 Task: Add Youtheory Collagen Liquid, Natural Berry Flavor to the cart.
Action: Mouse moved to (233, 107)
Screenshot: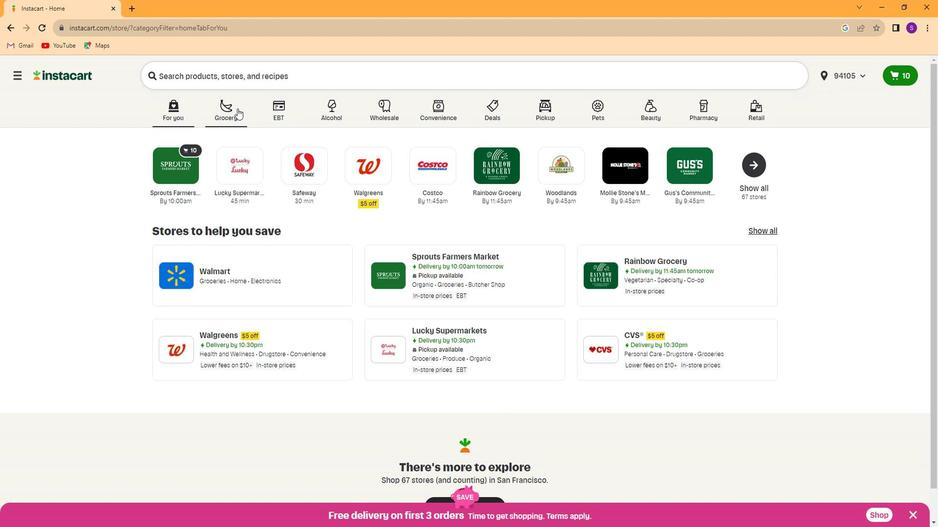 
Action: Mouse pressed left at (233, 107)
Screenshot: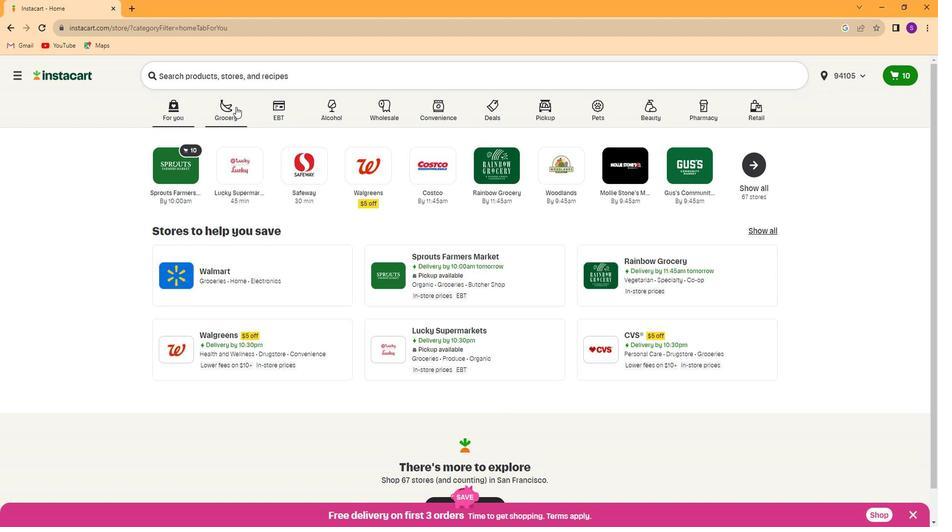 
Action: Mouse moved to (681, 176)
Screenshot: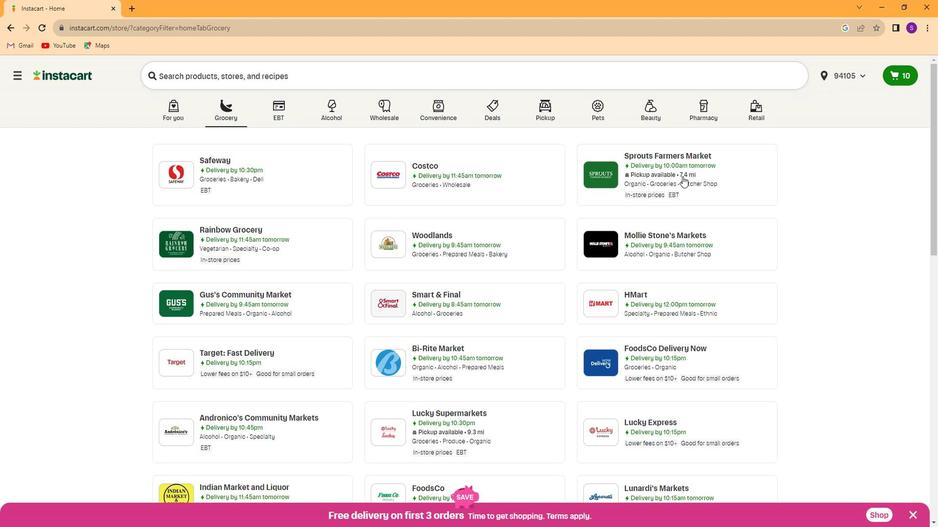 
Action: Mouse pressed left at (681, 176)
Screenshot: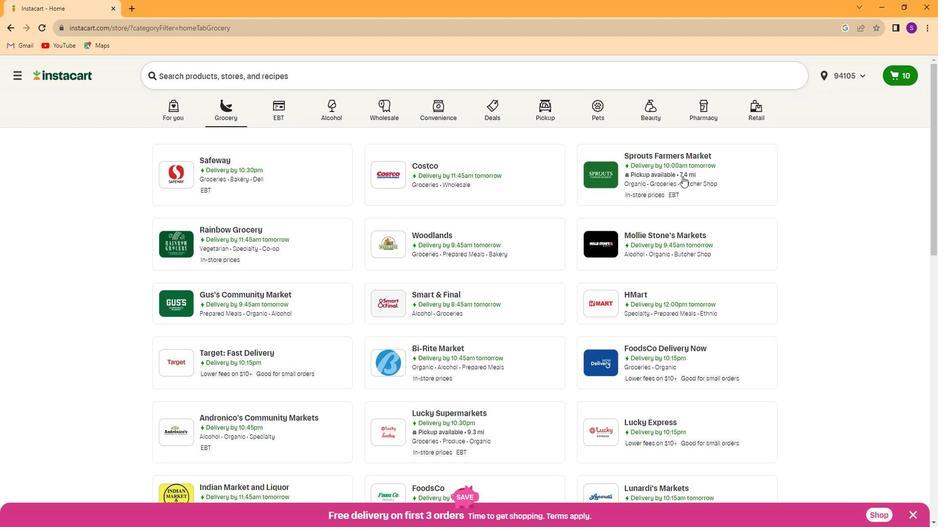 
Action: Mouse moved to (71, 385)
Screenshot: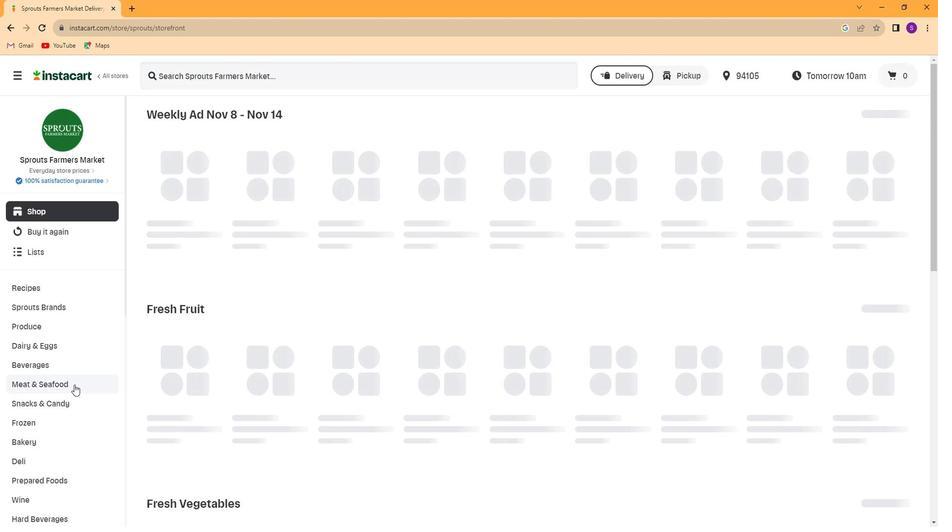 
Action: Mouse scrolled (71, 385) with delta (0, 0)
Screenshot: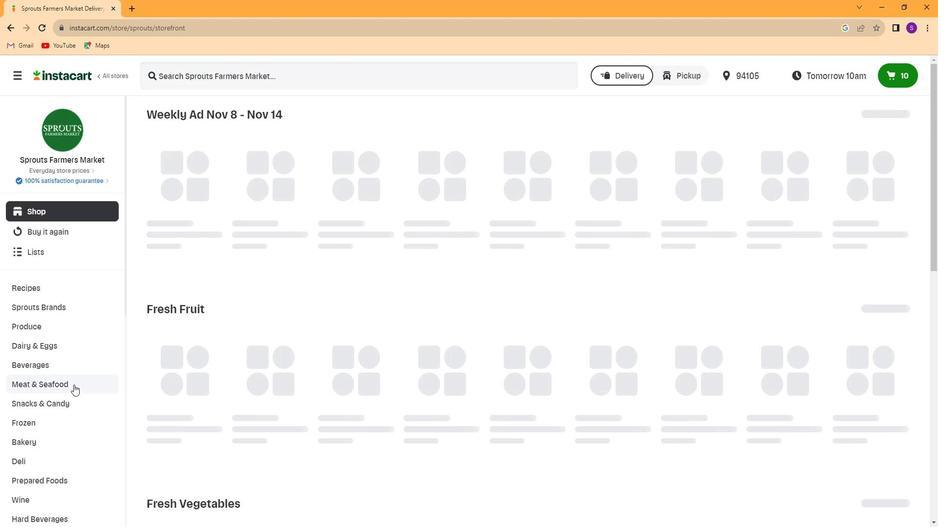 
Action: Mouse moved to (70, 386)
Screenshot: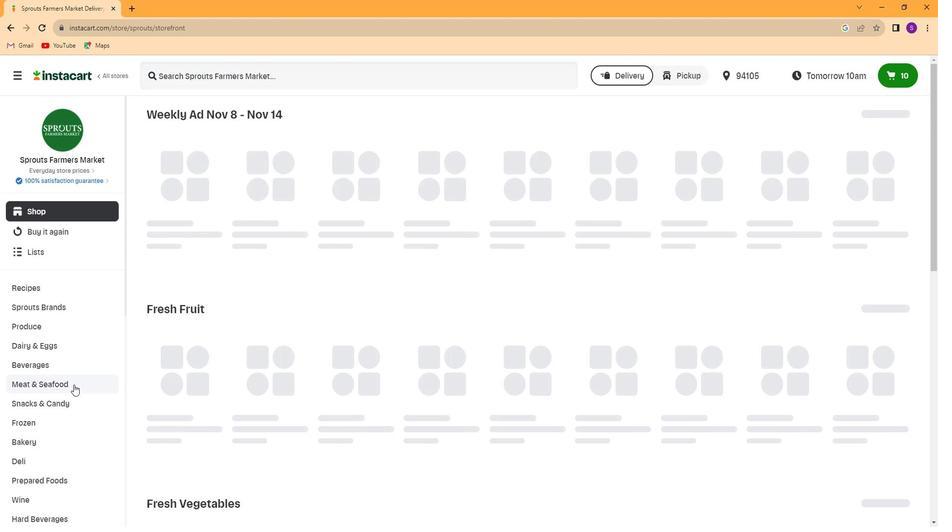
Action: Mouse scrolled (70, 386) with delta (0, 0)
Screenshot: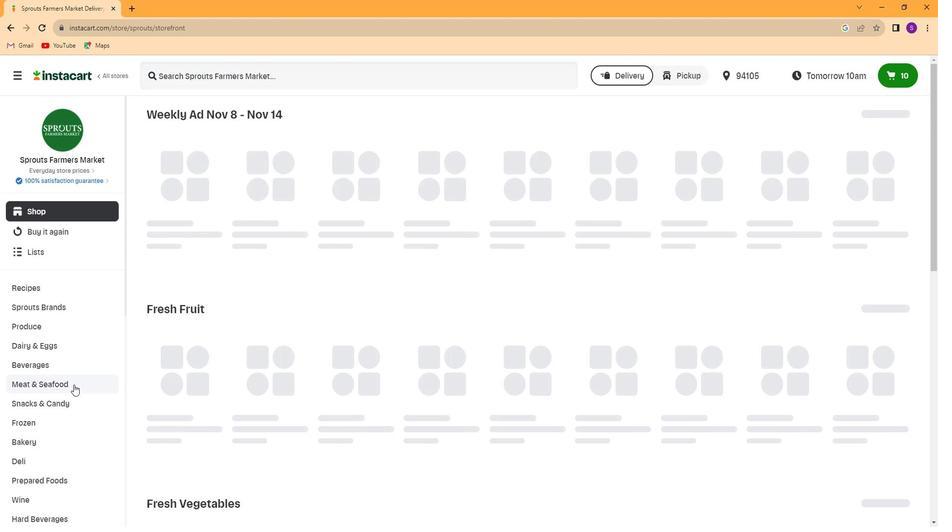 
Action: Mouse moved to (69, 387)
Screenshot: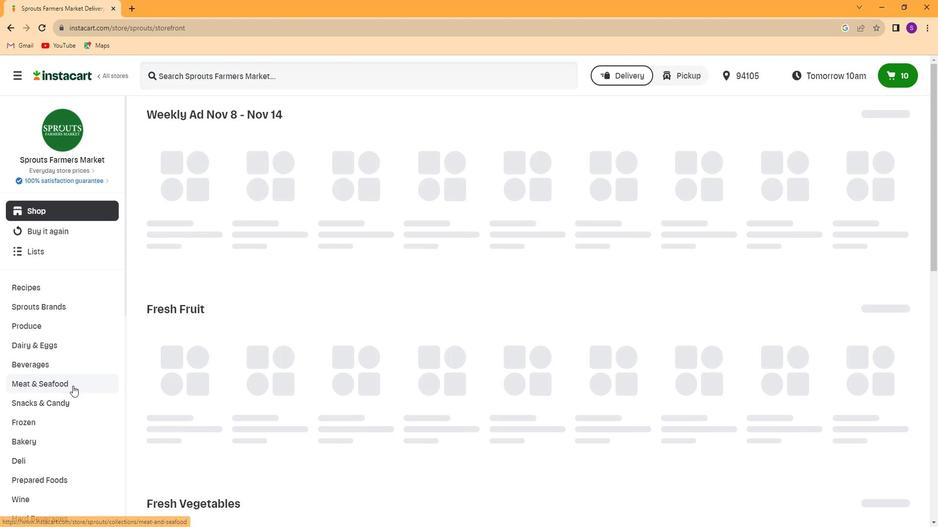 
Action: Mouse scrolled (69, 386) with delta (0, 0)
Screenshot: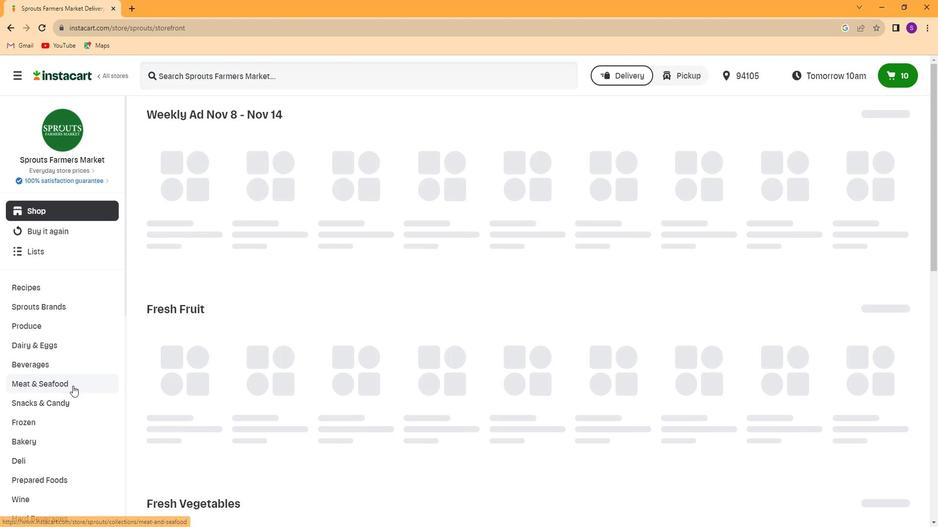 
Action: Mouse scrolled (69, 386) with delta (0, 0)
Screenshot: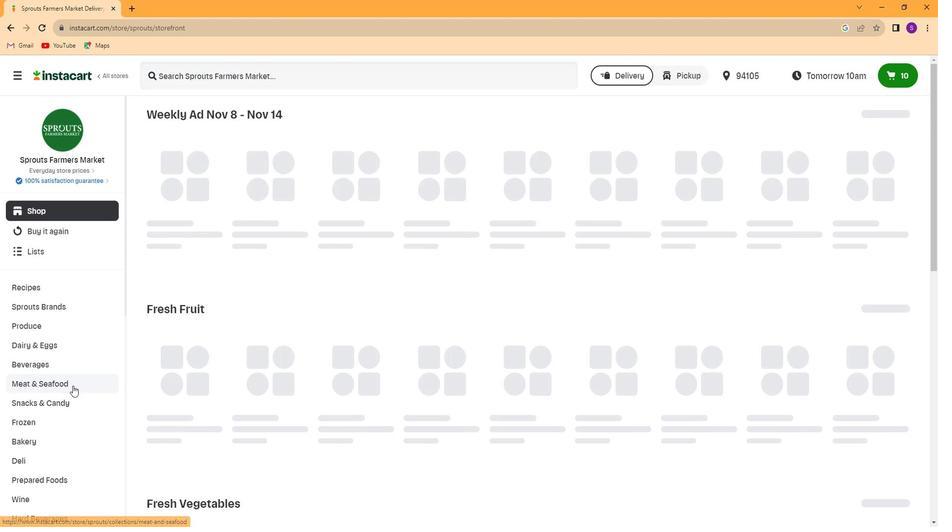 
Action: Mouse scrolled (69, 386) with delta (0, 0)
Screenshot: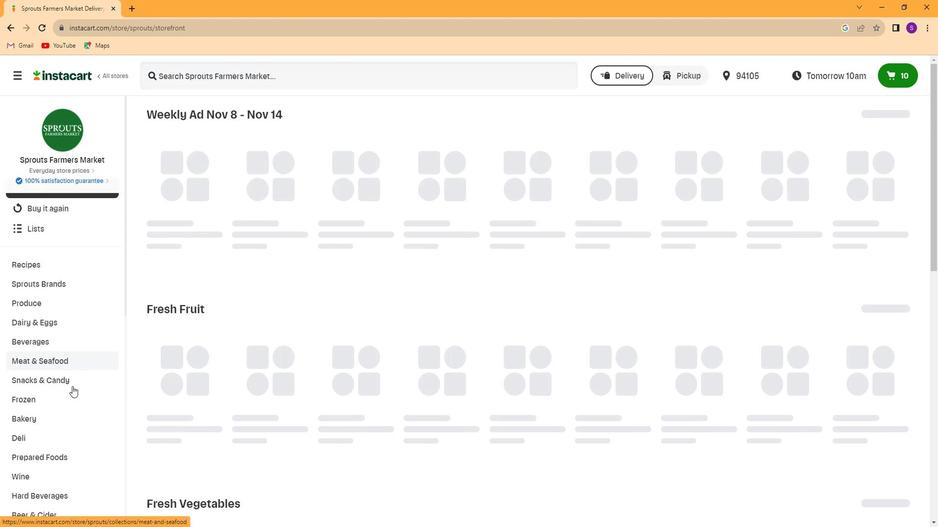 
Action: Mouse scrolled (69, 386) with delta (0, 0)
Screenshot: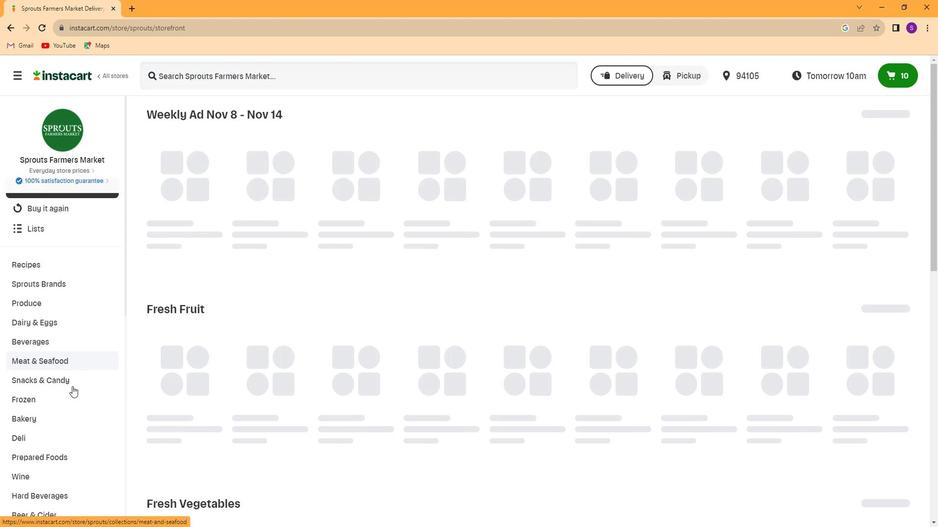 
Action: Mouse scrolled (69, 386) with delta (0, 0)
Screenshot: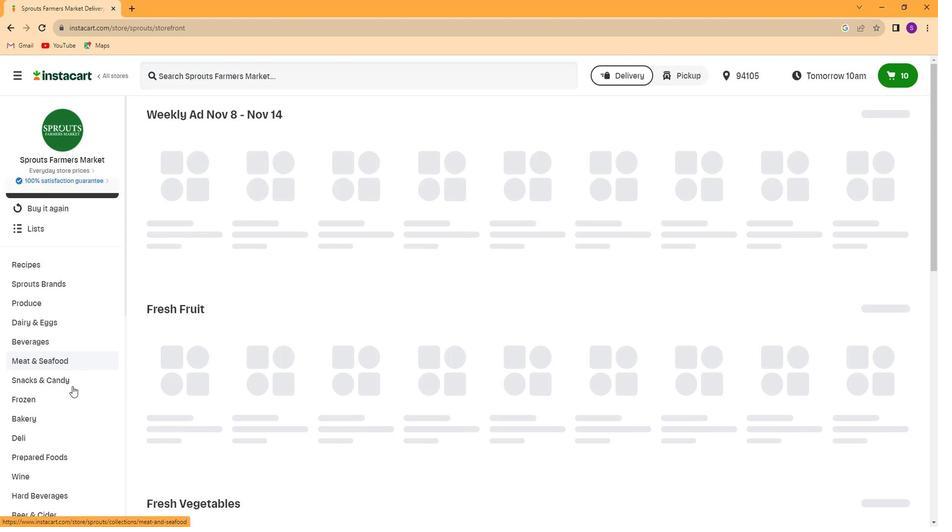 
Action: Mouse scrolled (69, 386) with delta (0, 0)
Screenshot: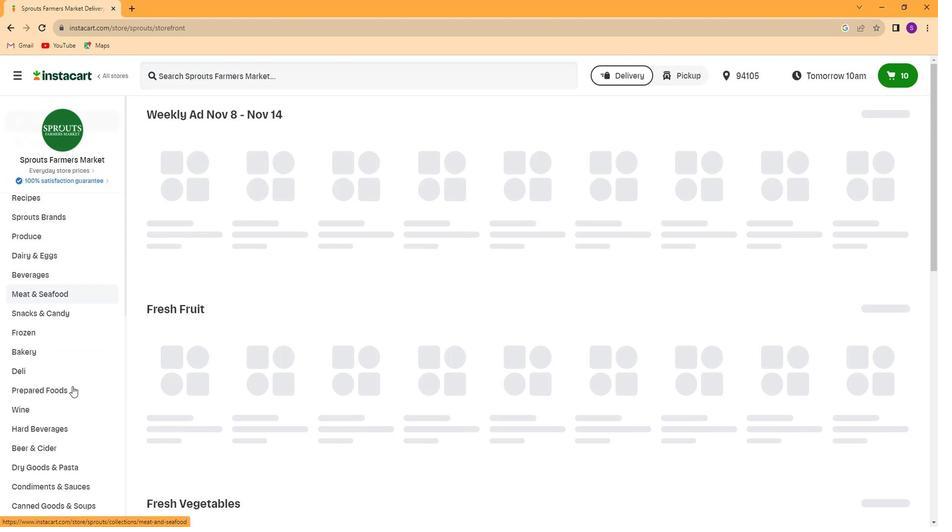 
Action: Mouse moved to (69, 482)
Screenshot: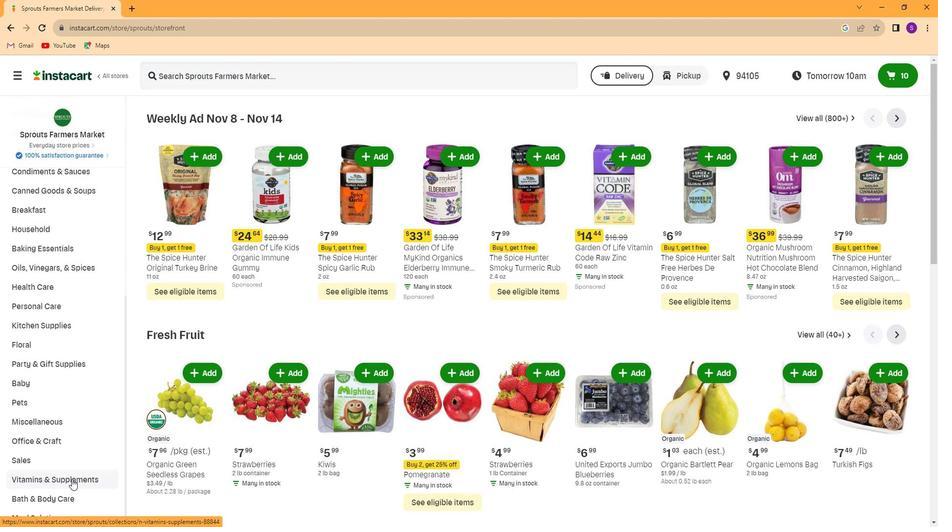 
Action: Mouse pressed left at (69, 482)
Screenshot: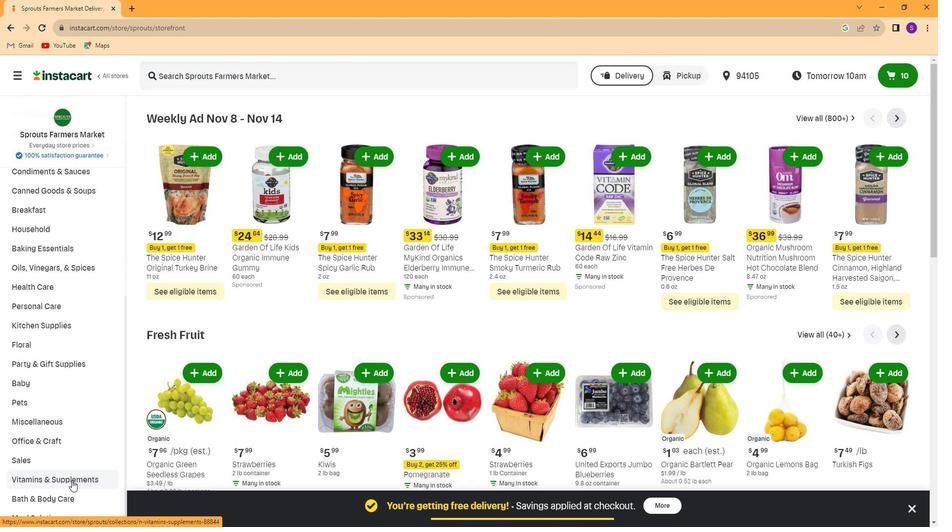 
Action: Mouse moved to (69, 409)
Screenshot: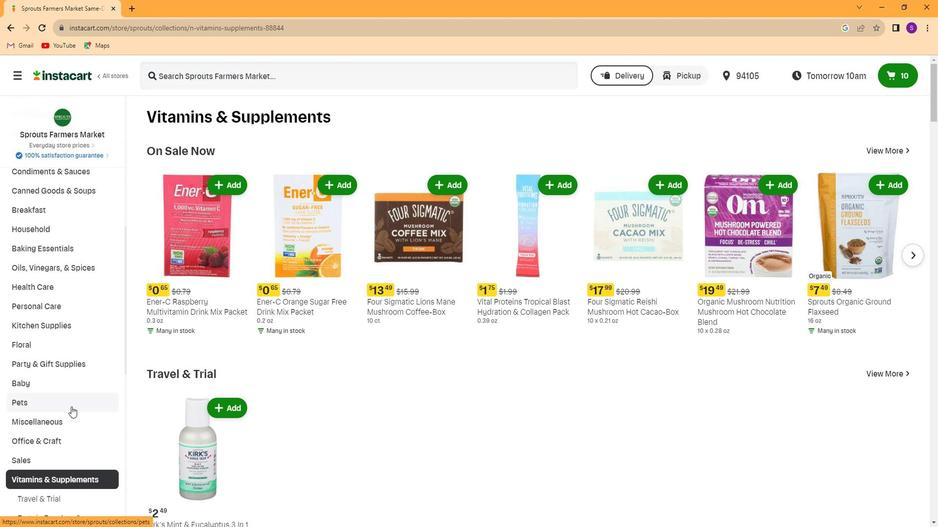 
Action: Mouse scrolled (69, 408) with delta (0, 0)
Screenshot: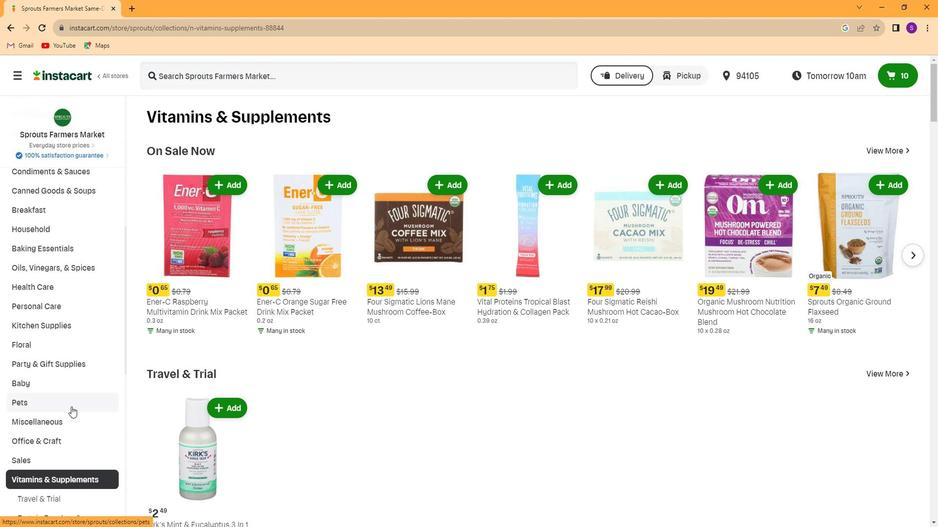 
Action: Mouse moved to (65, 403)
Screenshot: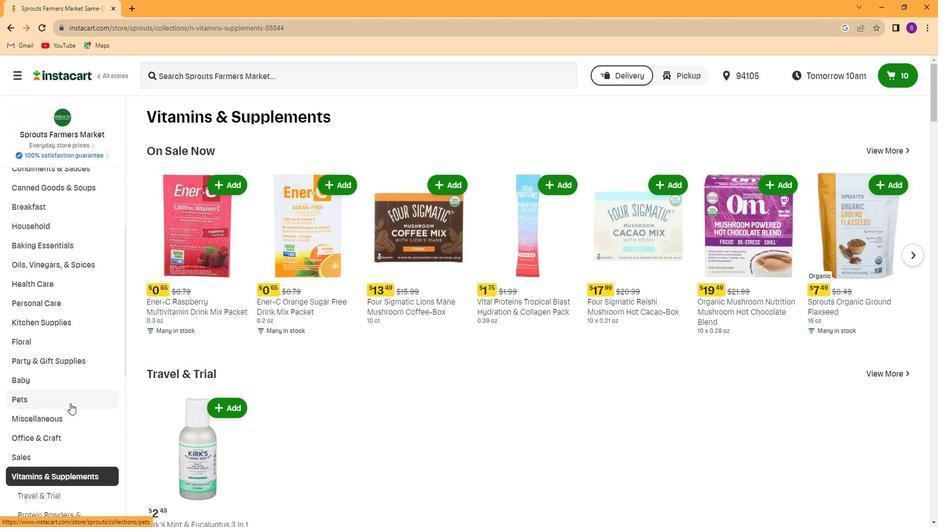 
Action: Mouse scrolled (65, 403) with delta (0, 0)
Screenshot: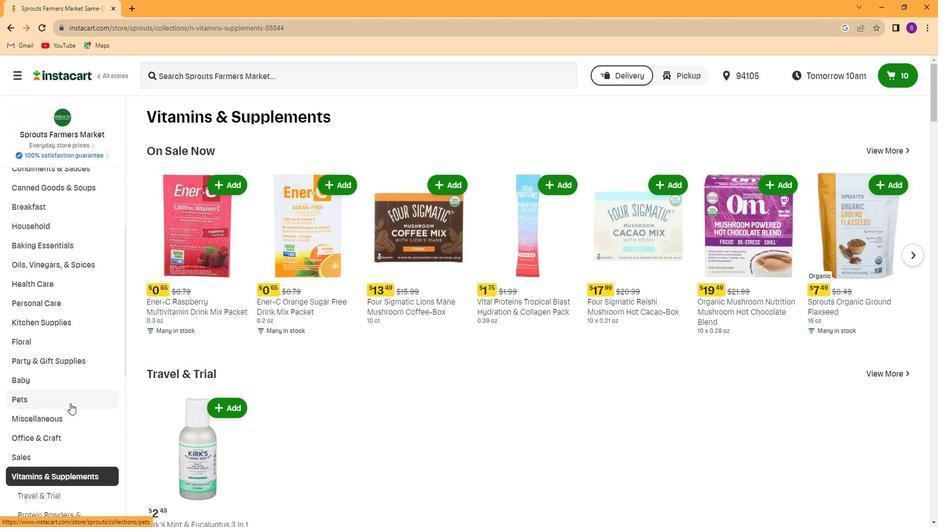 
Action: Mouse moved to (64, 392)
Screenshot: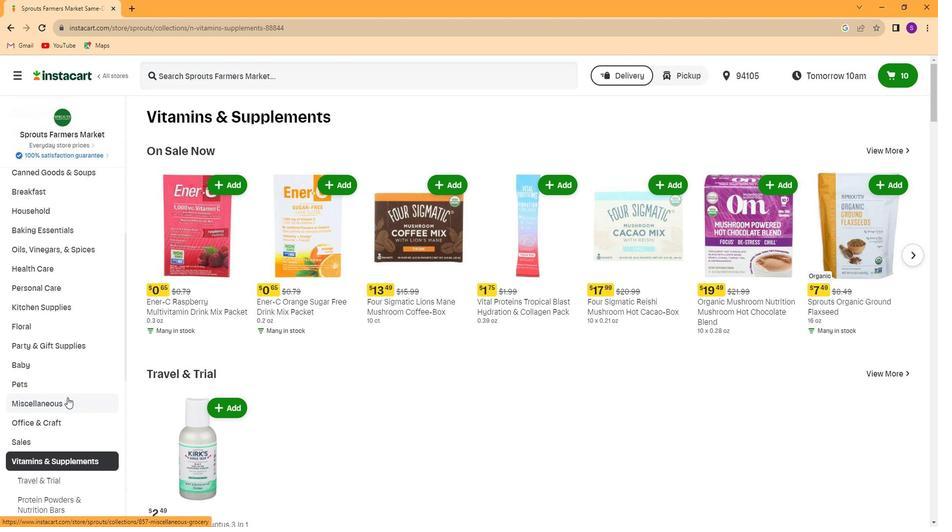 
Action: Mouse scrolled (64, 391) with delta (0, 0)
Screenshot: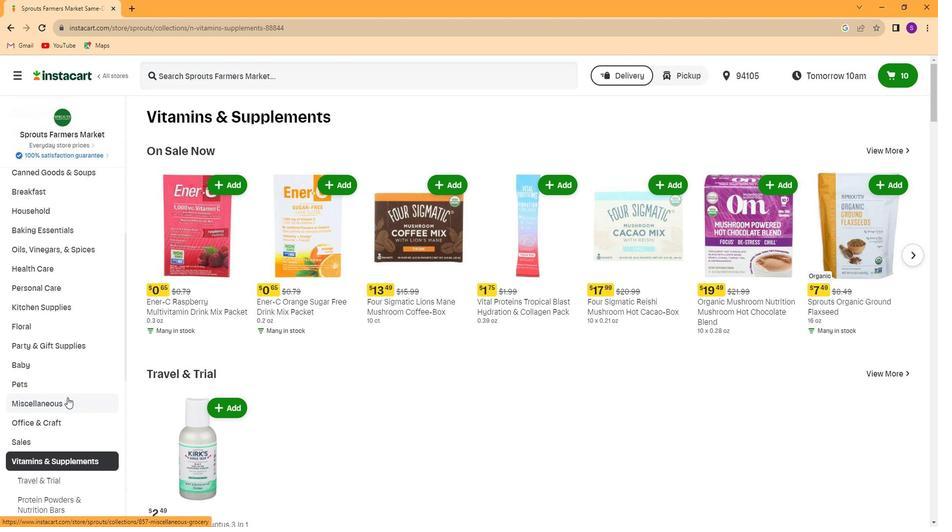 
Action: Mouse moved to (62, 376)
Screenshot: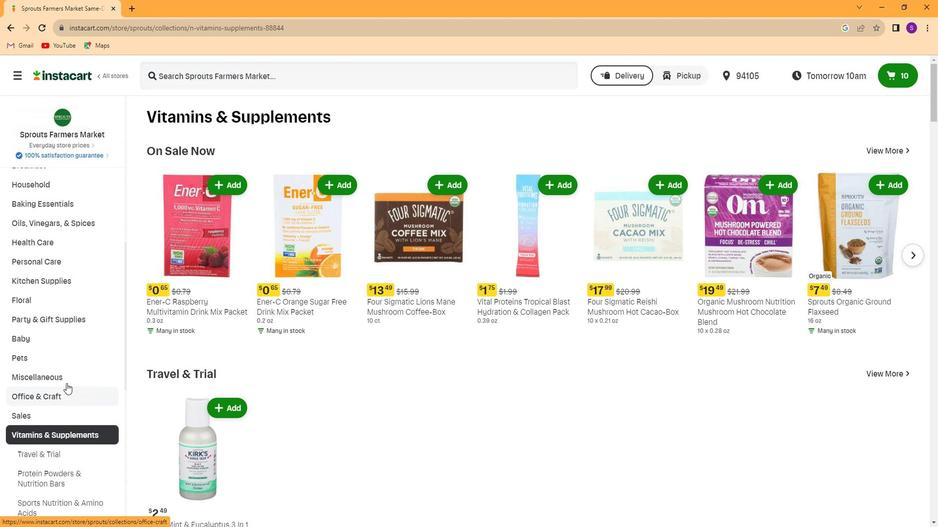 
Action: Mouse scrolled (62, 376) with delta (0, 0)
Screenshot: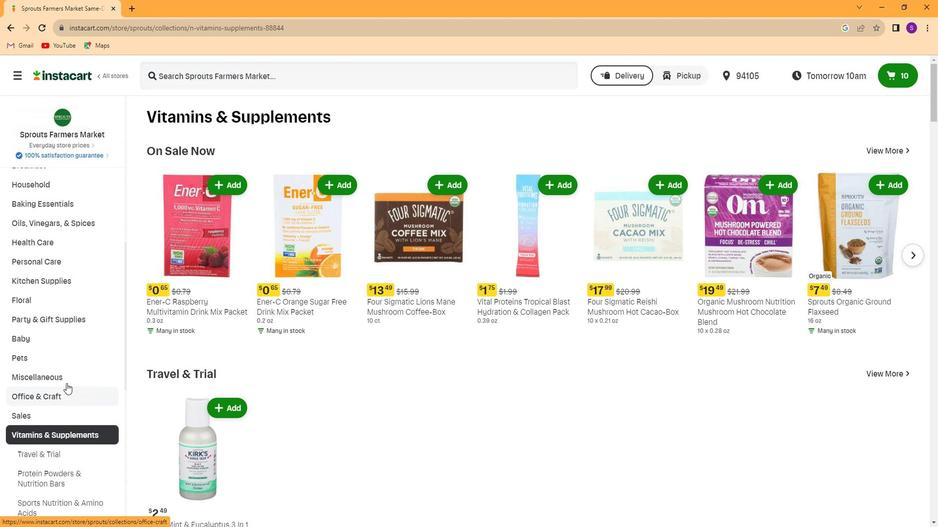 
Action: Mouse moved to (62, 367)
Screenshot: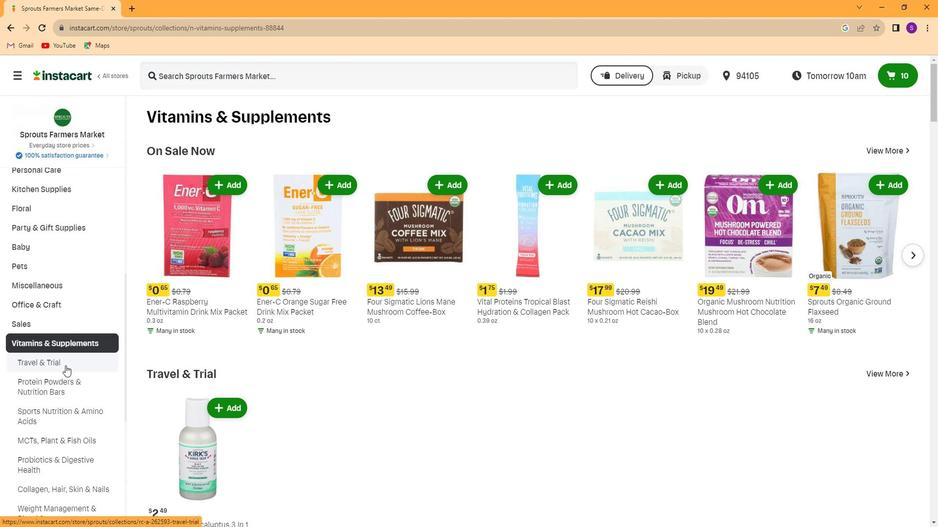 
Action: Mouse scrolled (62, 367) with delta (0, 0)
Screenshot: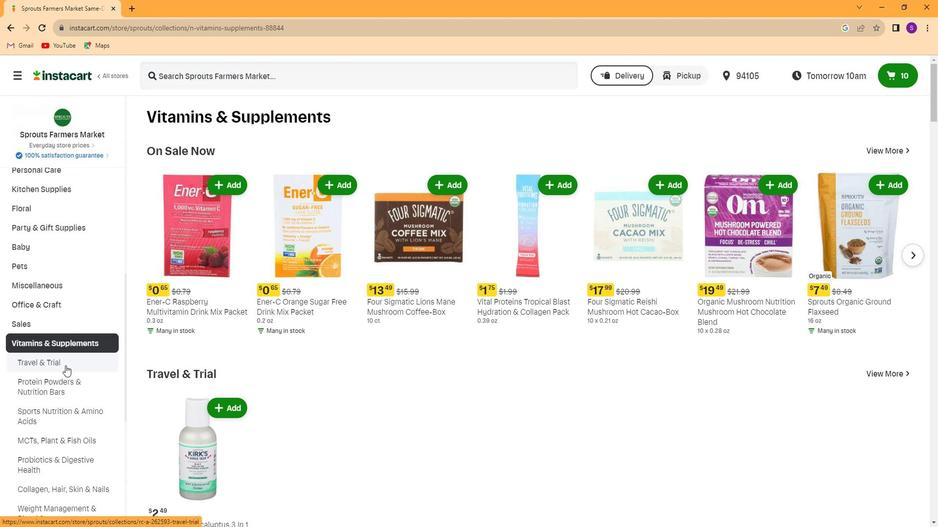 
Action: Mouse moved to (66, 425)
Screenshot: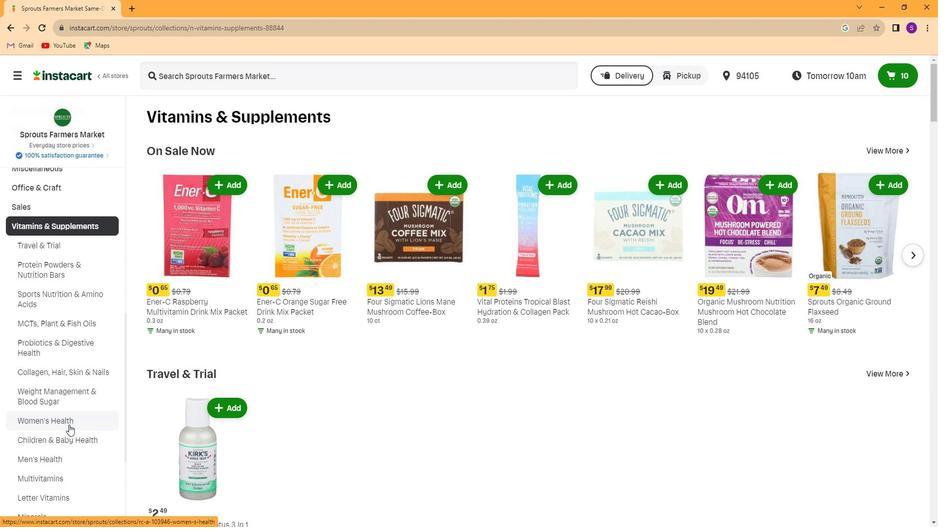 
Action: Mouse pressed left at (66, 425)
Screenshot: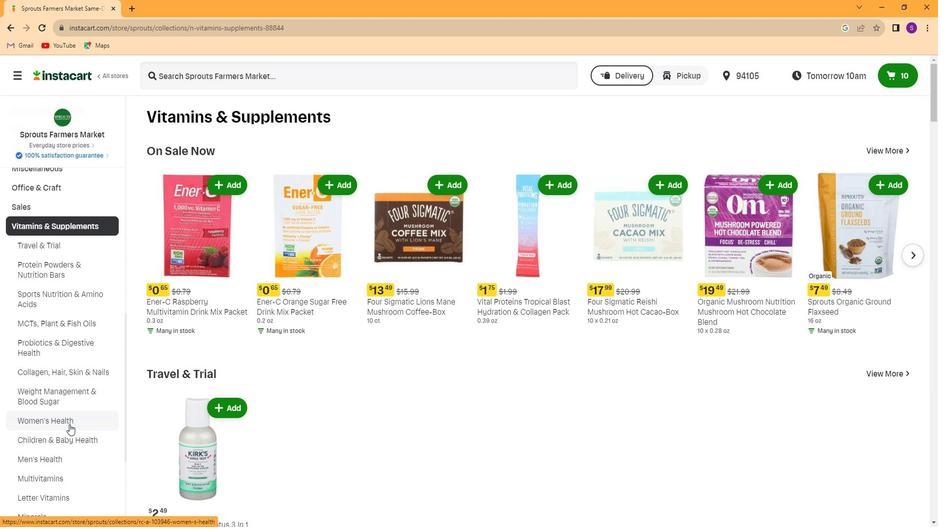 
Action: Mouse moved to (368, 69)
Screenshot: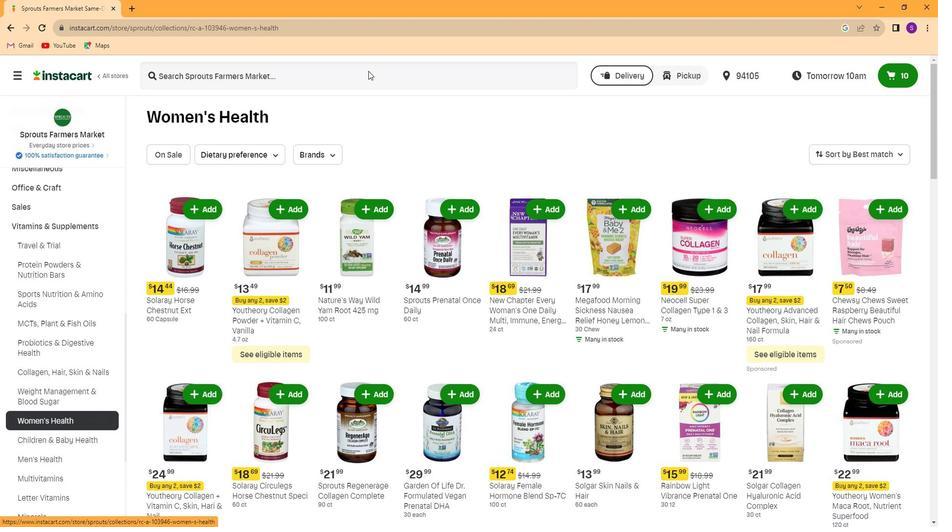 
Action: Mouse pressed left at (368, 69)
Screenshot: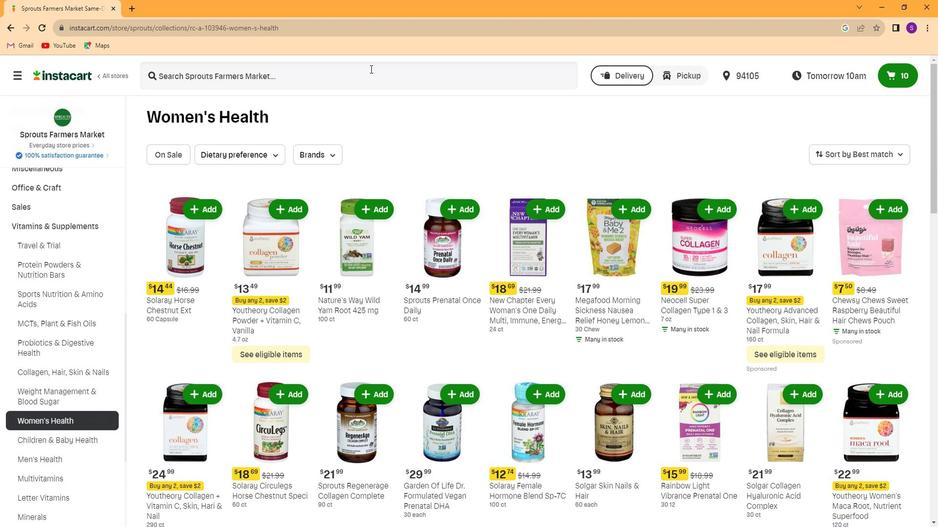 
Action: Key pressed <Key.caps_lock>Y<Key.caps_lock>outheory<Key.space>collagen<Key.space>liquid,<Key.space>natural<Key.space>berry<Key.space>flavor<Key.enter>
Screenshot: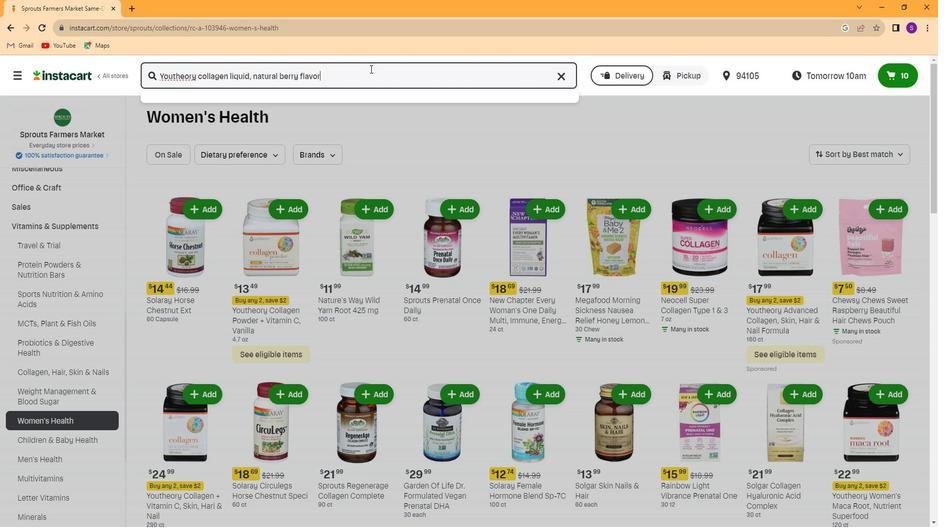 
Action: Mouse moved to (438, 213)
Screenshot: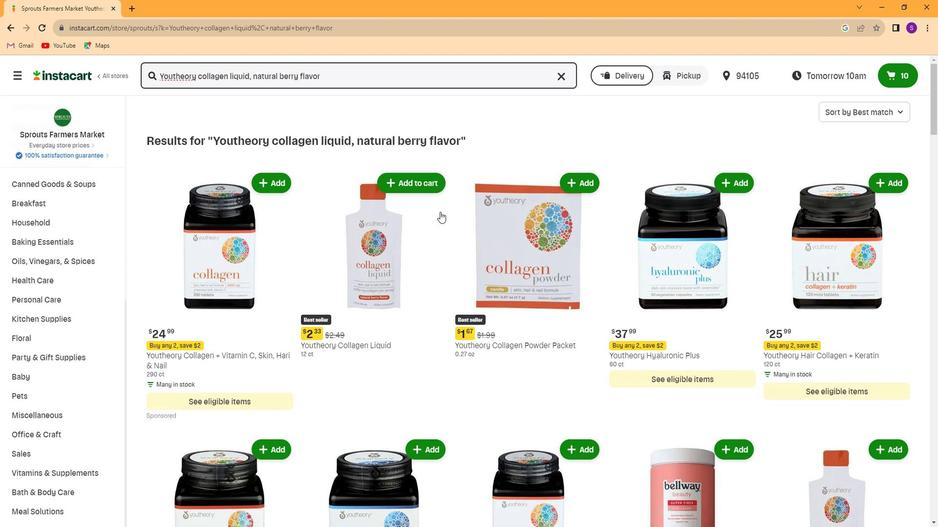 
Action: Mouse scrolled (438, 213) with delta (0, 0)
Screenshot: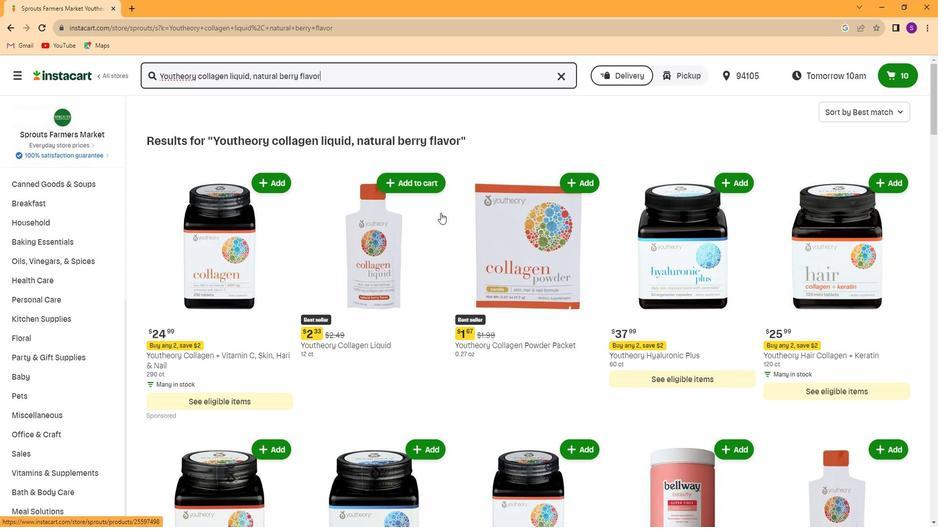 
Action: Mouse scrolled (438, 213) with delta (0, 0)
Screenshot: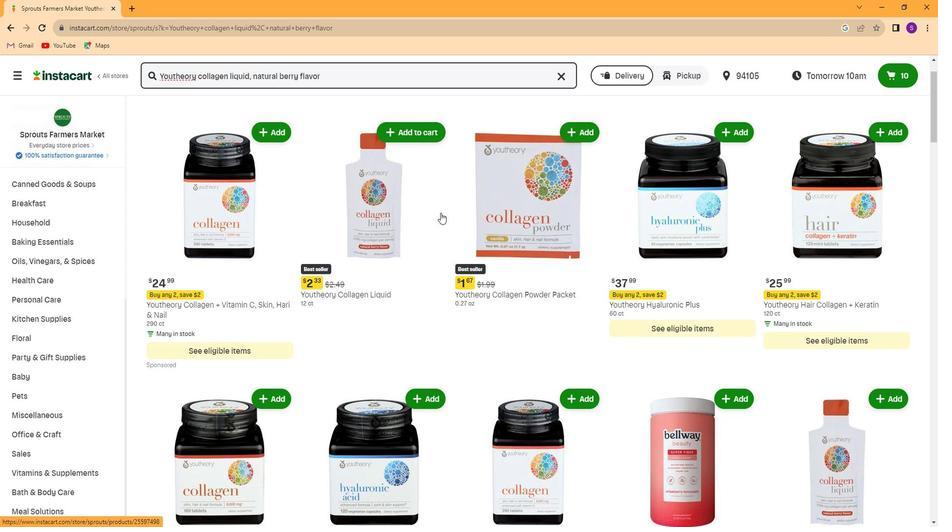 
Action: Mouse scrolled (438, 213) with delta (0, 0)
Screenshot: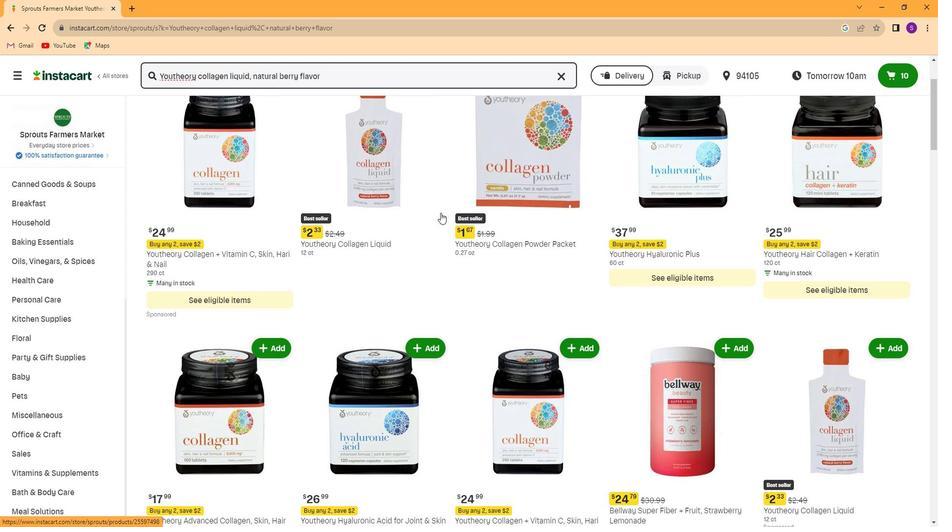 
Action: Mouse scrolled (438, 213) with delta (0, 0)
Screenshot: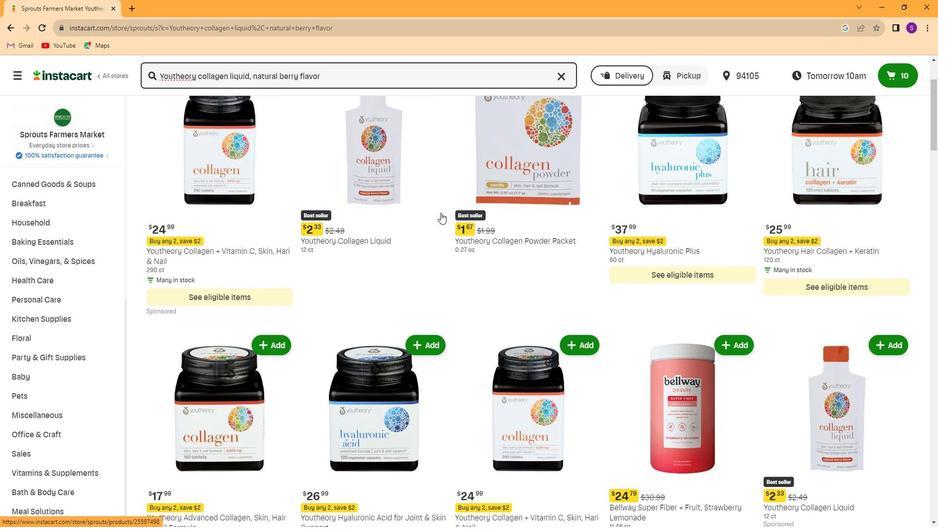 
Action: Mouse scrolled (438, 213) with delta (0, 0)
Screenshot: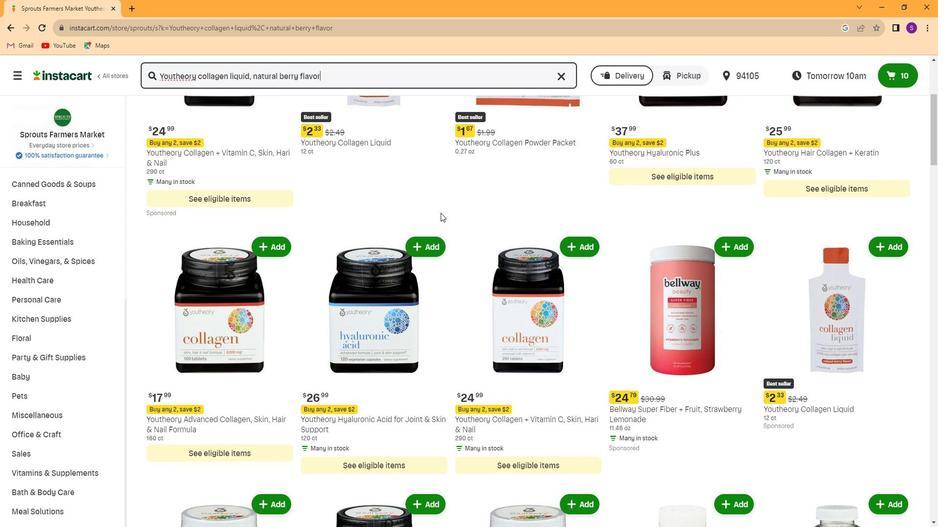 
Action: Mouse moved to (434, 235)
Screenshot: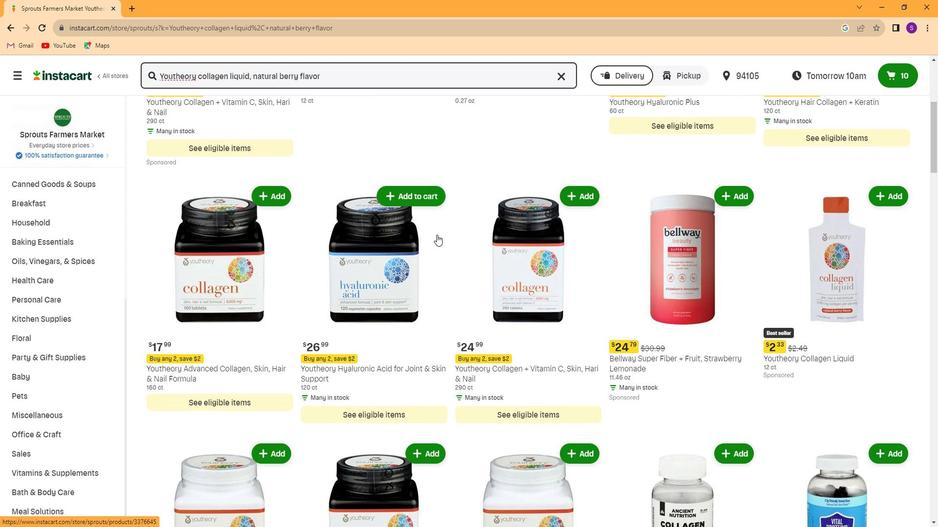 
Action: Mouse scrolled (434, 235) with delta (0, 0)
Screenshot: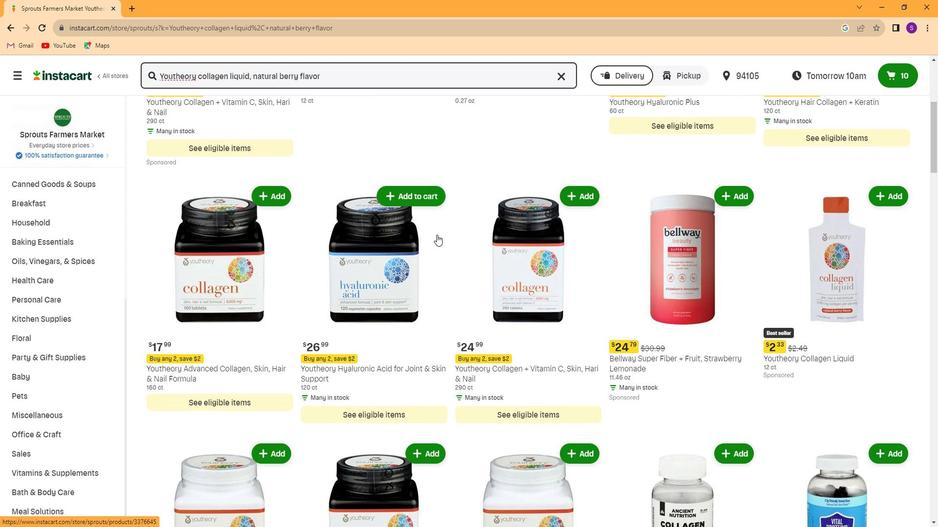 
Action: Mouse moved to (435, 233)
Screenshot: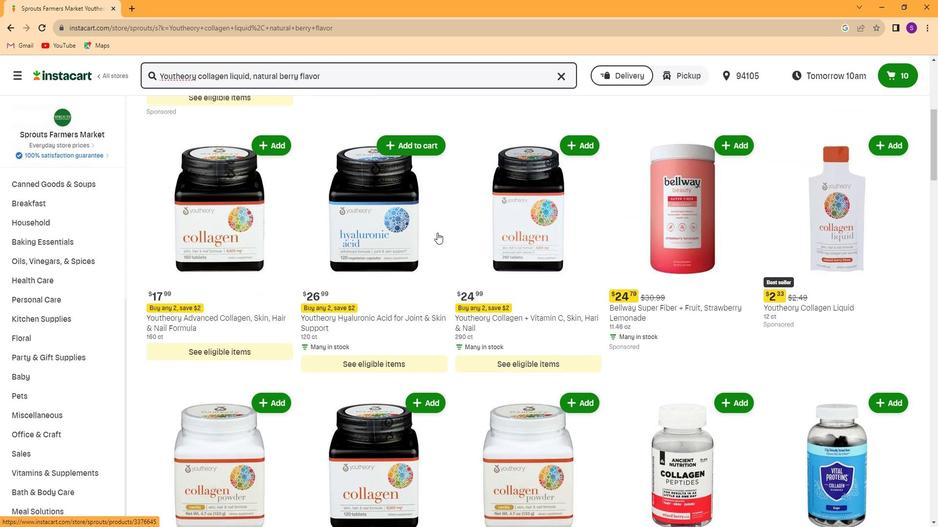 
